 Task: Create a due date automation trigger when advanced on, on the tuesday after a card is due add fields without custom field "Resume" set to a date less than 1 working days from now at 11:00 AM.
Action: Mouse moved to (930, 72)
Screenshot: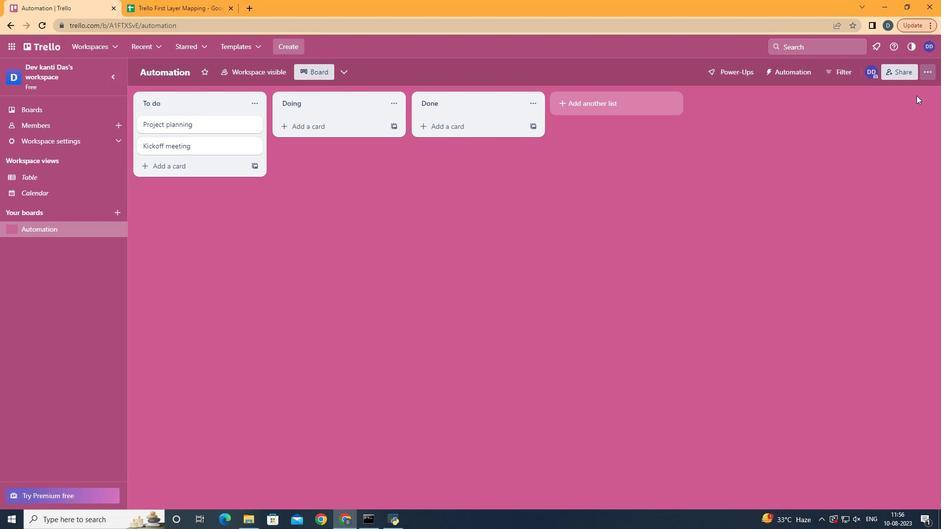 
Action: Mouse pressed left at (930, 72)
Screenshot: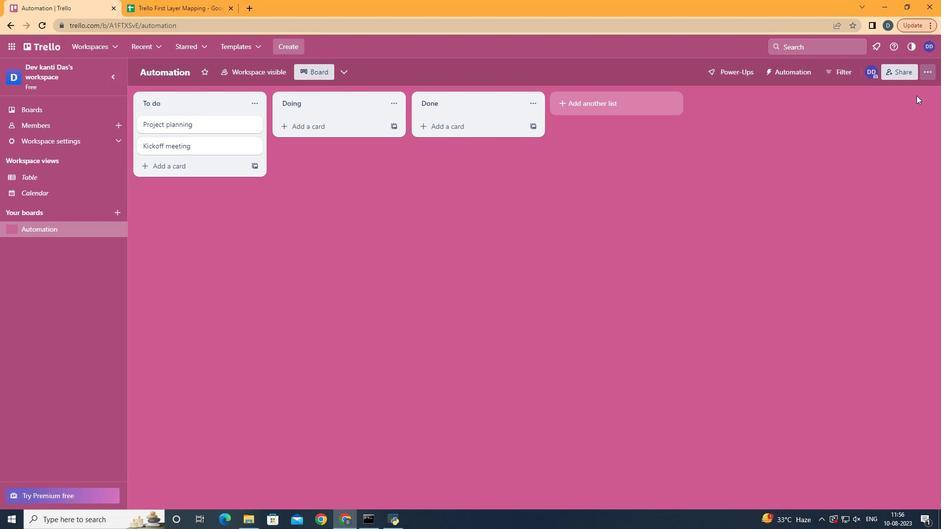 
Action: Mouse moved to (864, 195)
Screenshot: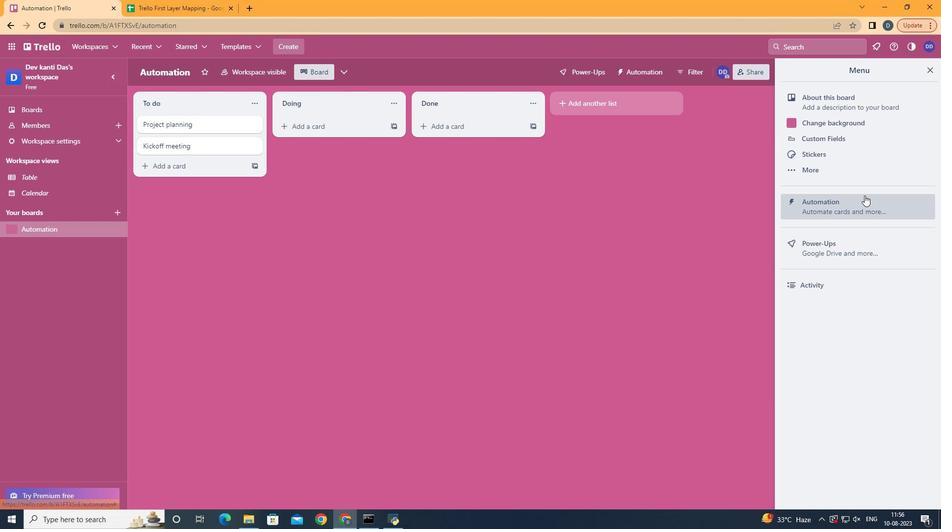 
Action: Mouse pressed left at (864, 195)
Screenshot: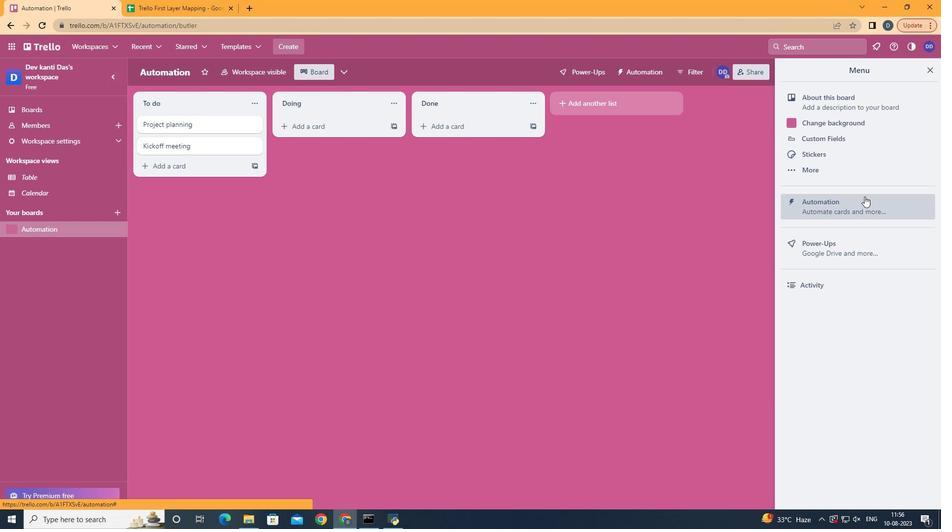 
Action: Mouse moved to (180, 190)
Screenshot: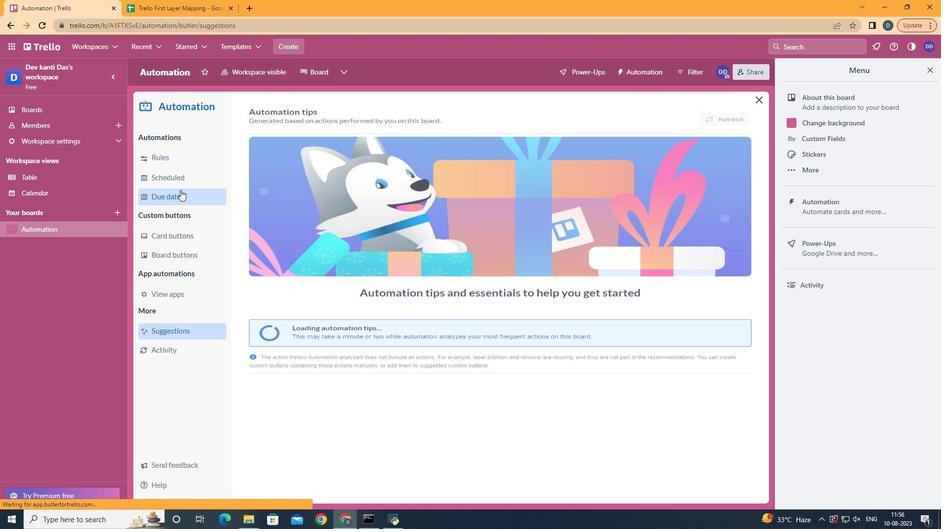 
Action: Mouse pressed left at (180, 190)
Screenshot: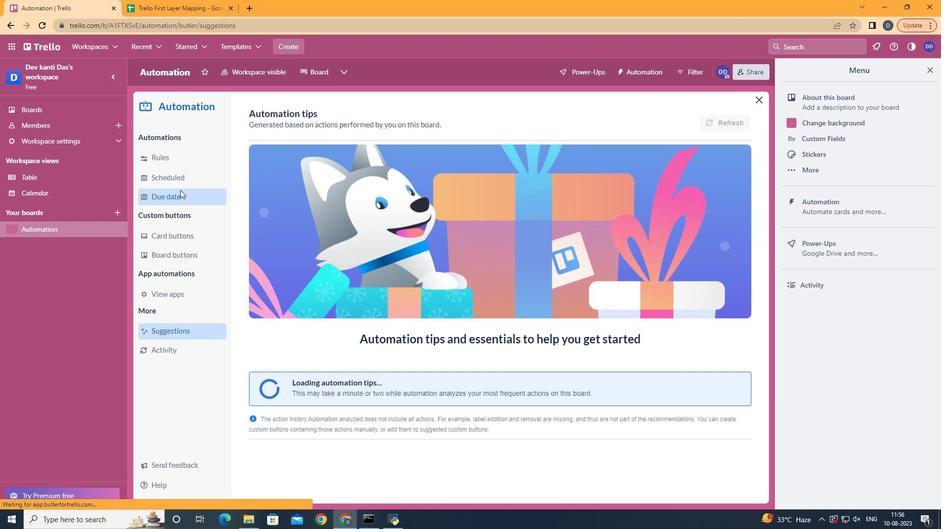 
Action: Mouse moved to (687, 115)
Screenshot: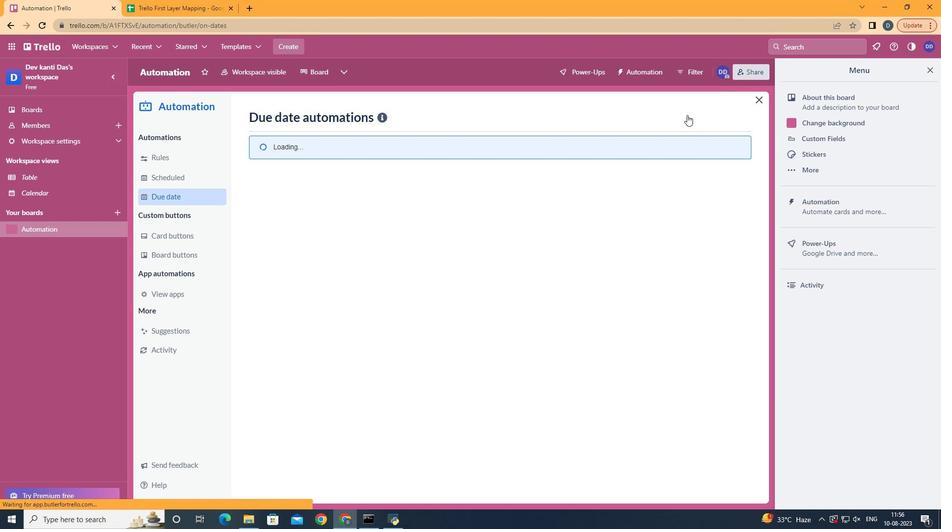 
Action: Mouse pressed left at (687, 115)
Screenshot: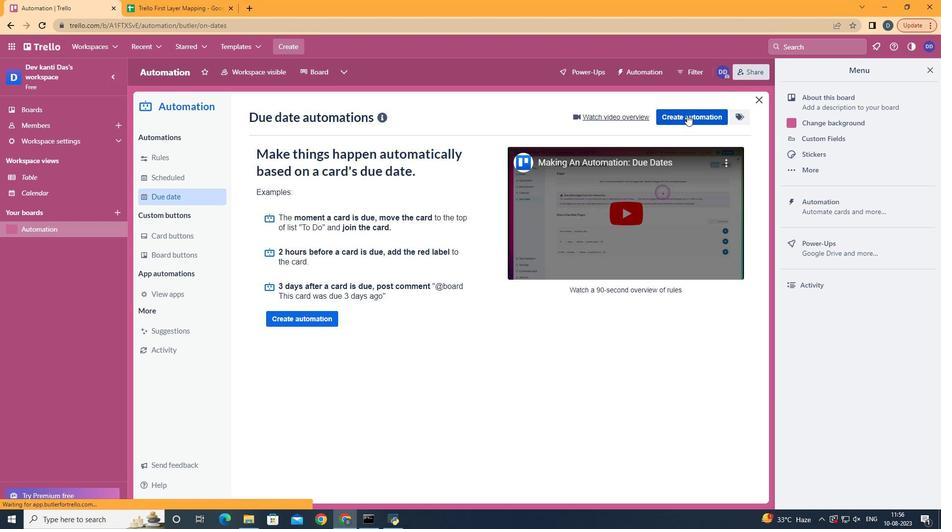 
Action: Mouse pressed left at (687, 115)
Screenshot: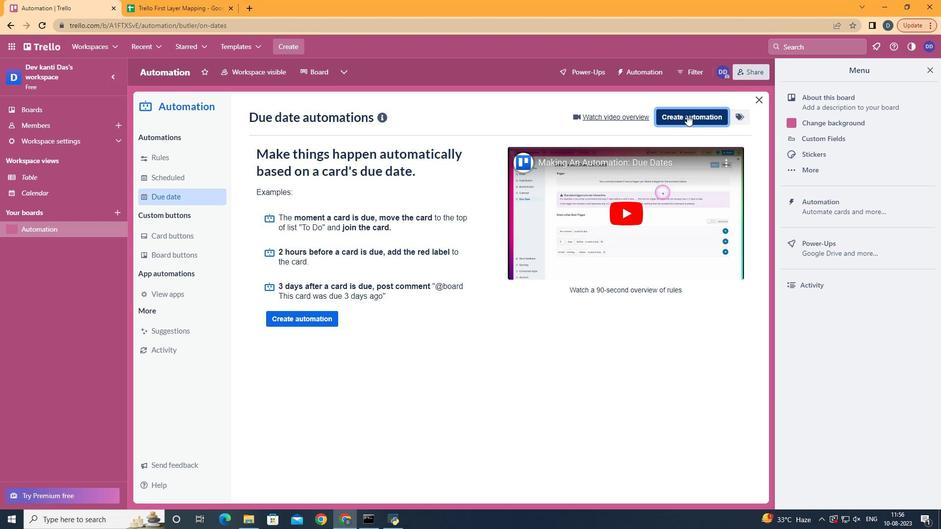 
Action: Mouse moved to (481, 211)
Screenshot: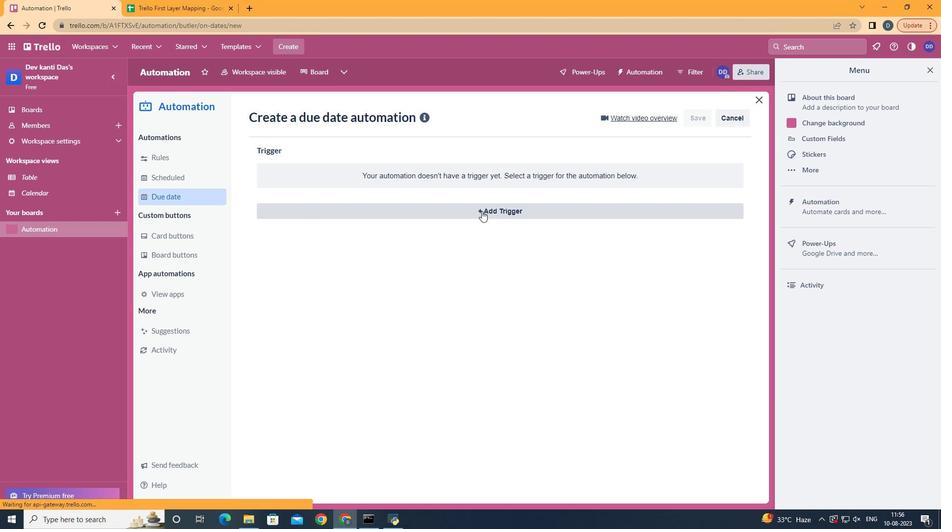 
Action: Mouse pressed left at (481, 211)
Screenshot: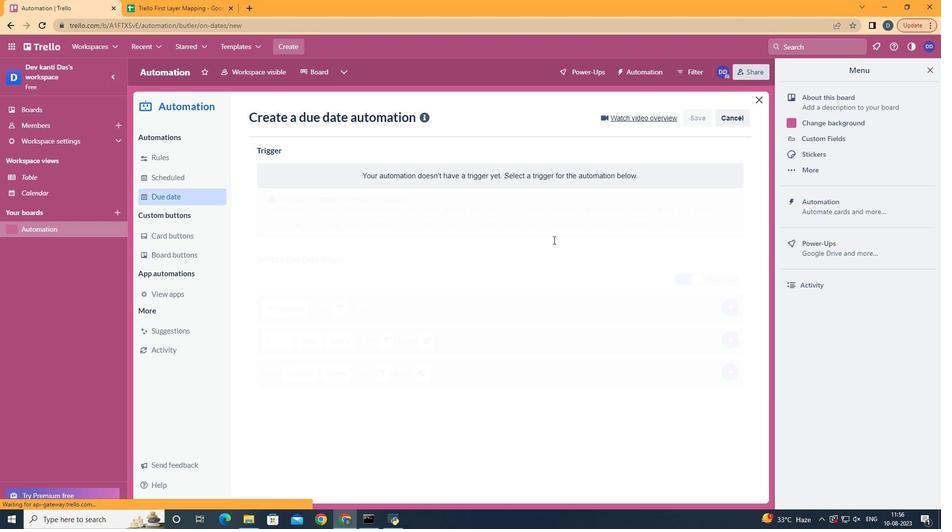 
Action: Mouse moved to (322, 273)
Screenshot: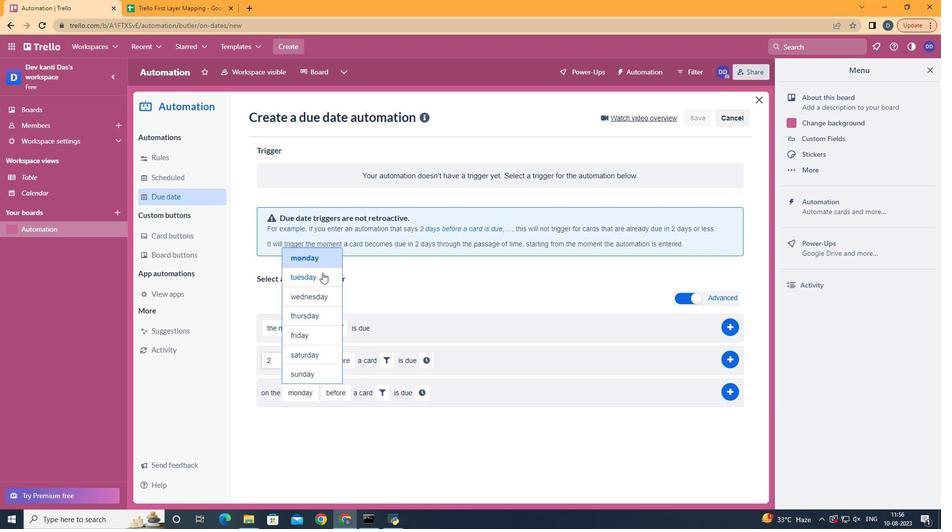 
Action: Mouse pressed left at (322, 273)
Screenshot: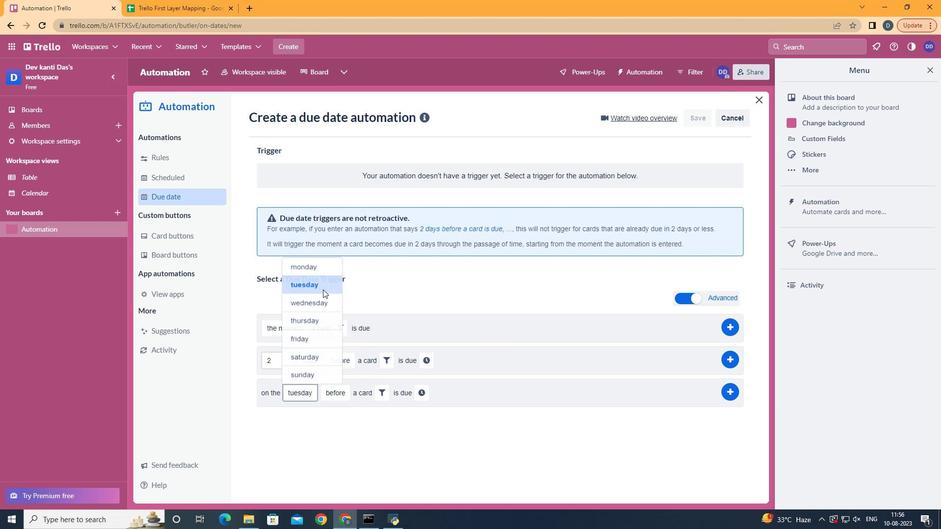 
Action: Mouse moved to (340, 427)
Screenshot: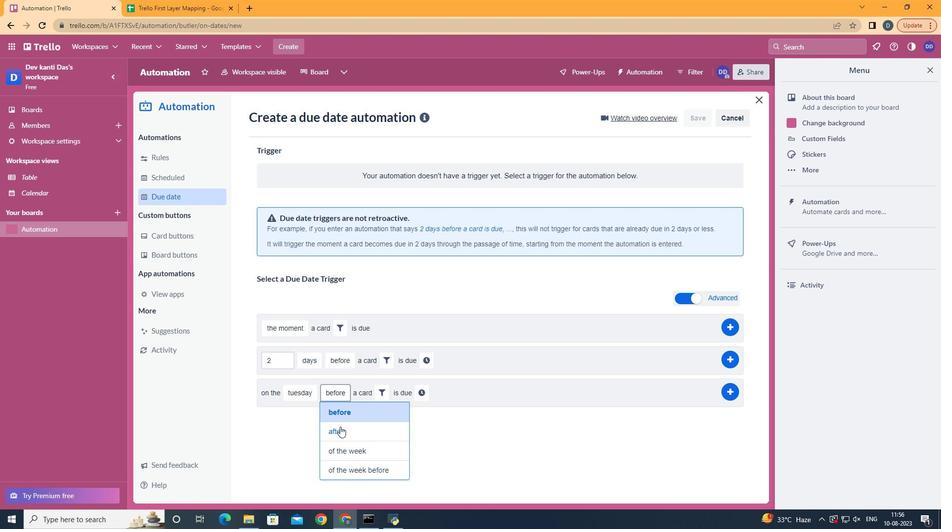 
Action: Mouse pressed left at (340, 427)
Screenshot: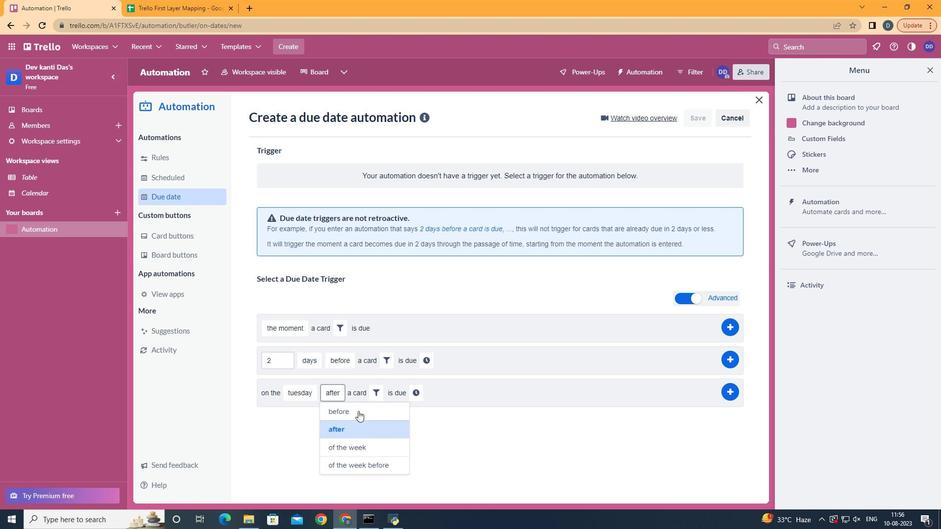 
Action: Mouse moved to (374, 398)
Screenshot: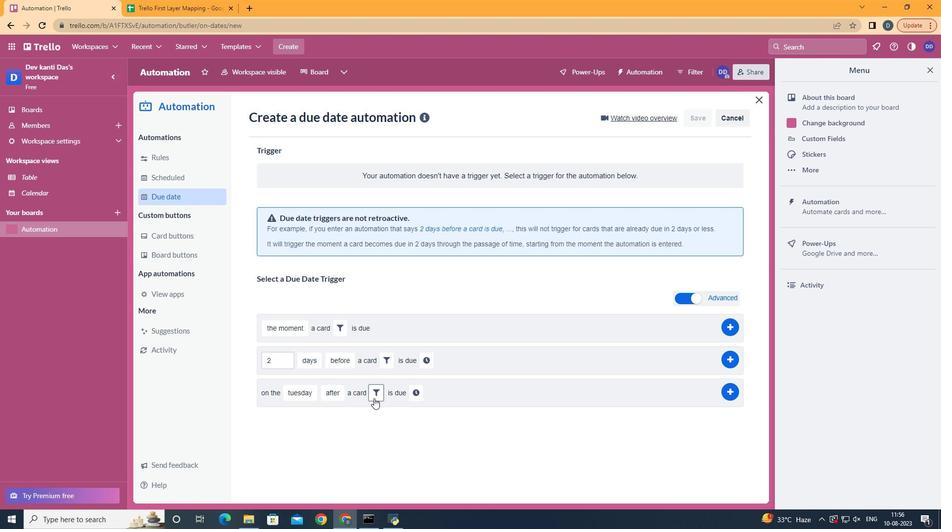 
Action: Mouse pressed left at (374, 398)
Screenshot: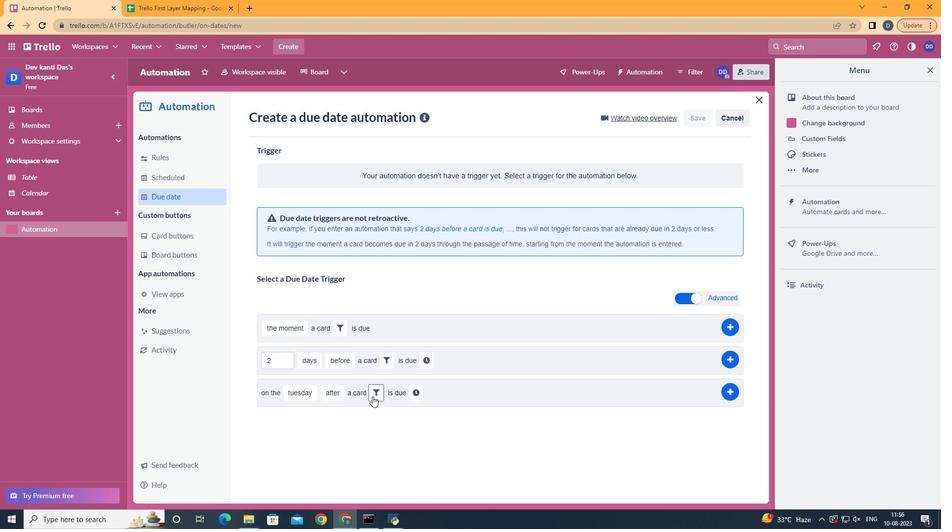 
Action: Mouse moved to (545, 419)
Screenshot: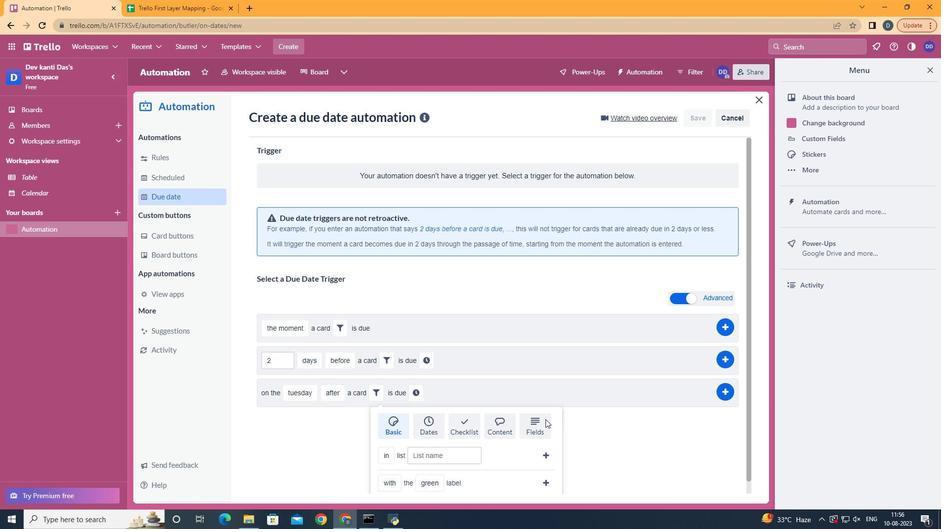 
Action: Mouse pressed left at (545, 419)
Screenshot: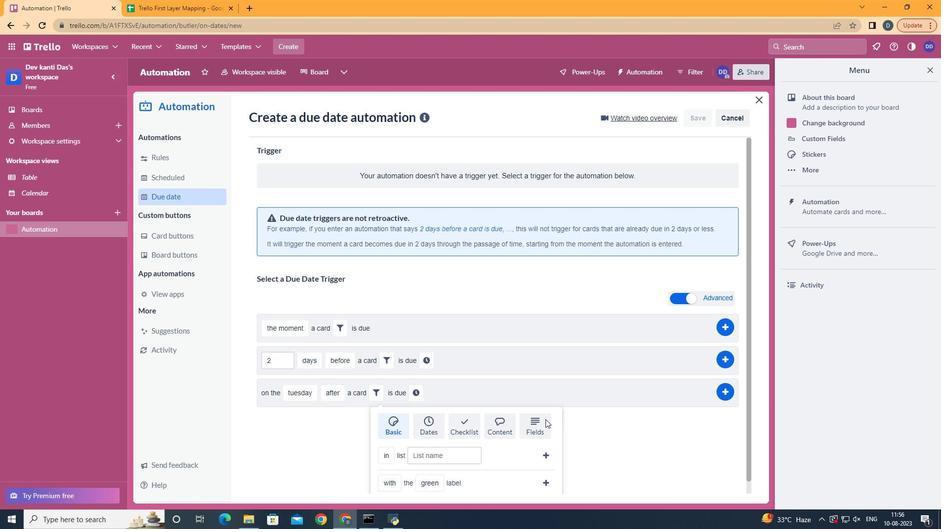 
Action: Mouse scrolled (545, 419) with delta (0, 0)
Screenshot: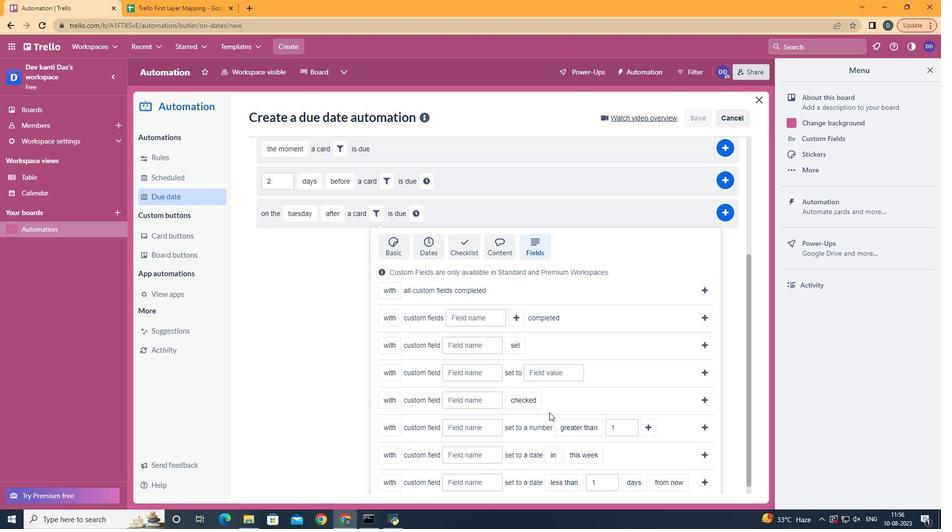 
Action: Mouse scrolled (545, 419) with delta (0, 0)
Screenshot: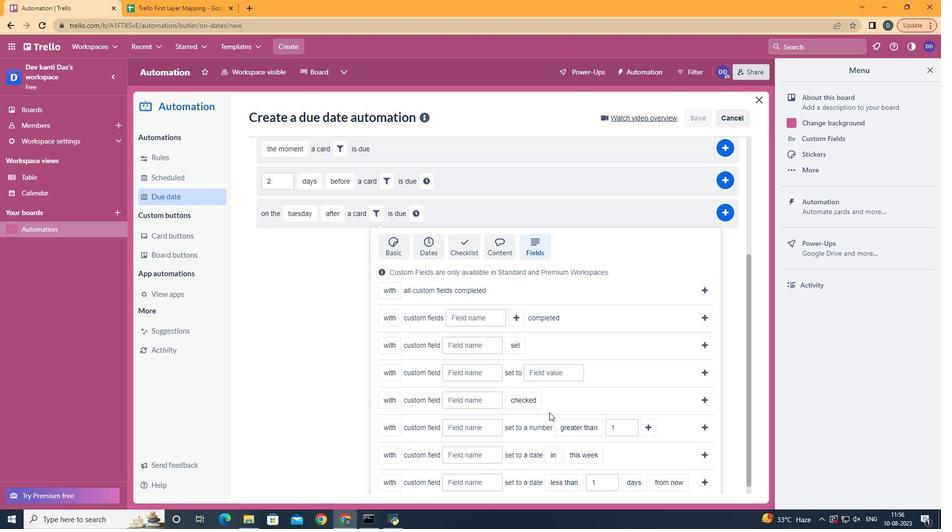 
Action: Mouse scrolled (545, 419) with delta (0, 0)
Screenshot: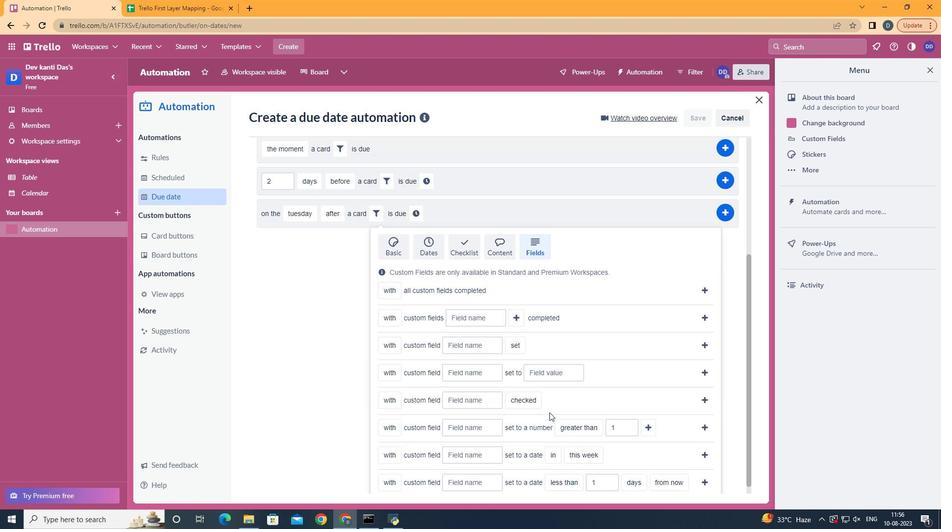 
Action: Mouse scrolled (545, 419) with delta (0, 0)
Screenshot: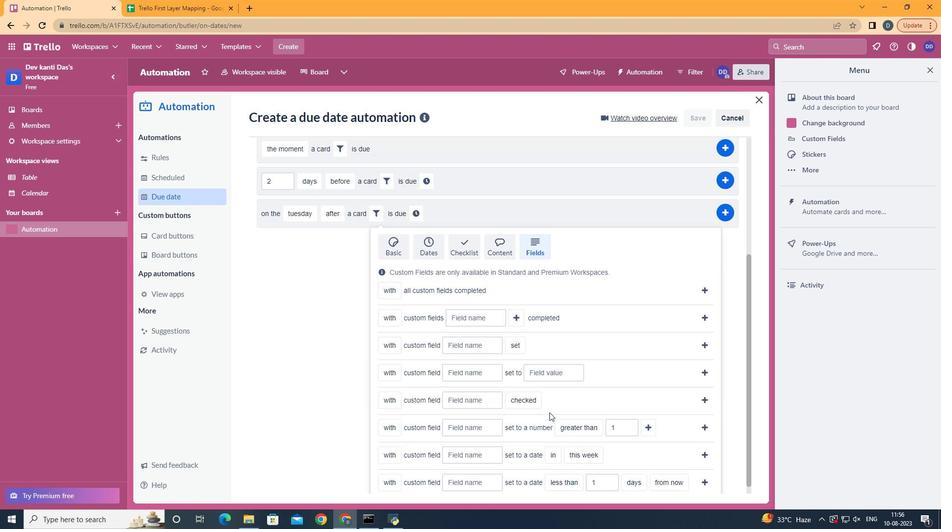 
Action: Mouse scrolled (545, 419) with delta (0, 0)
Screenshot: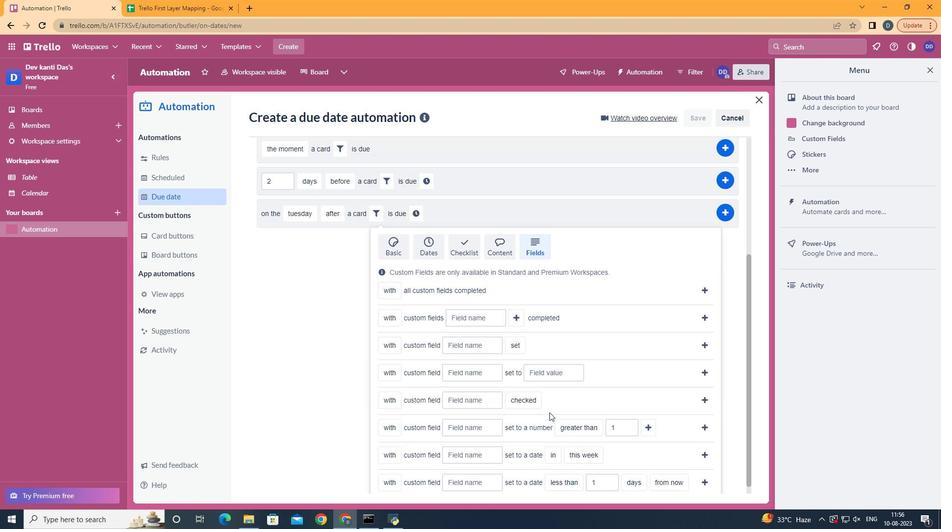
Action: Mouse scrolled (545, 419) with delta (0, 0)
Screenshot: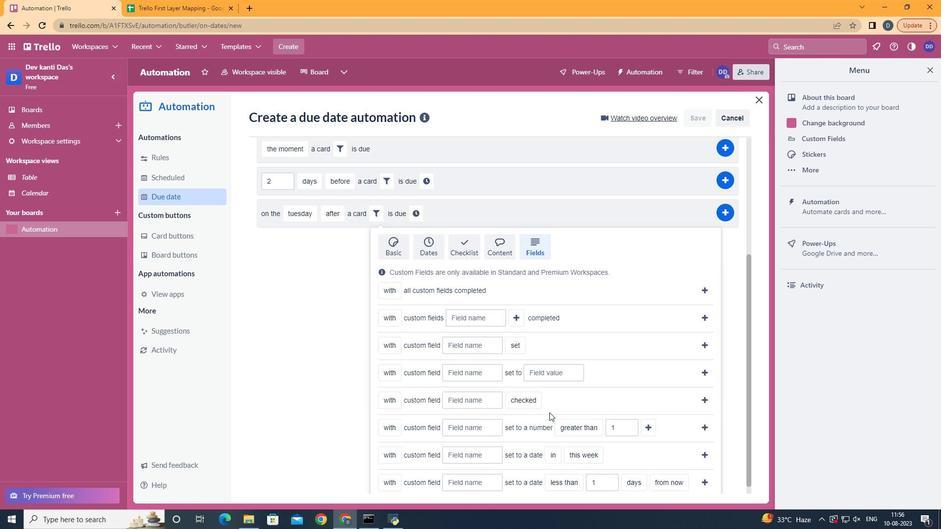 
Action: Mouse moved to (400, 451)
Screenshot: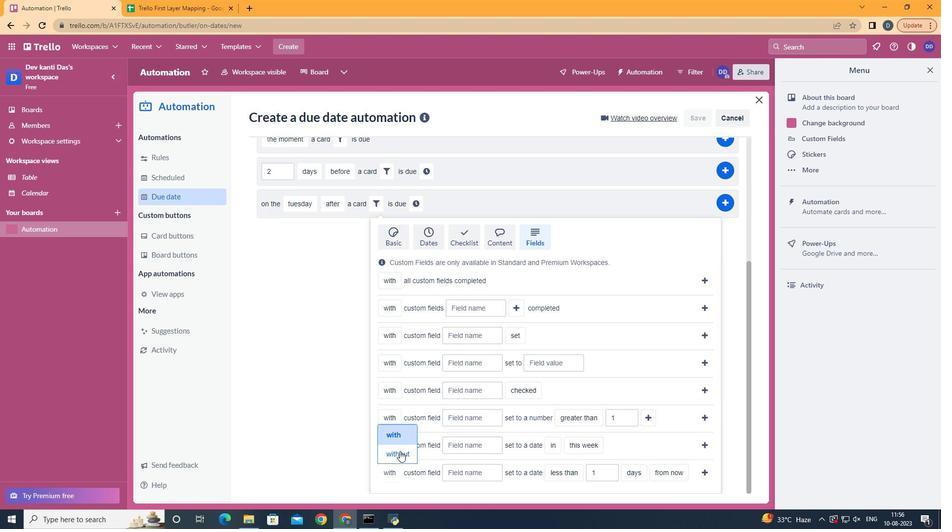 
Action: Mouse pressed left at (400, 451)
Screenshot: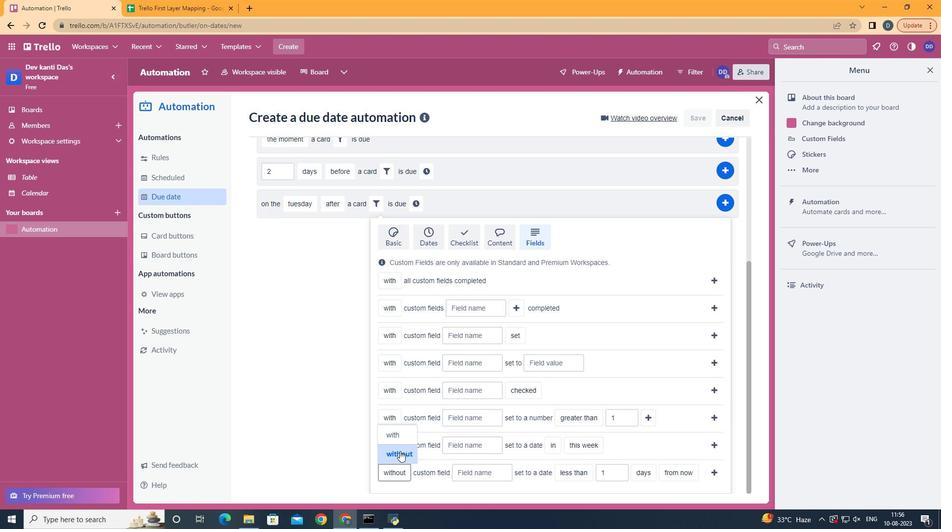
Action: Mouse moved to (463, 480)
Screenshot: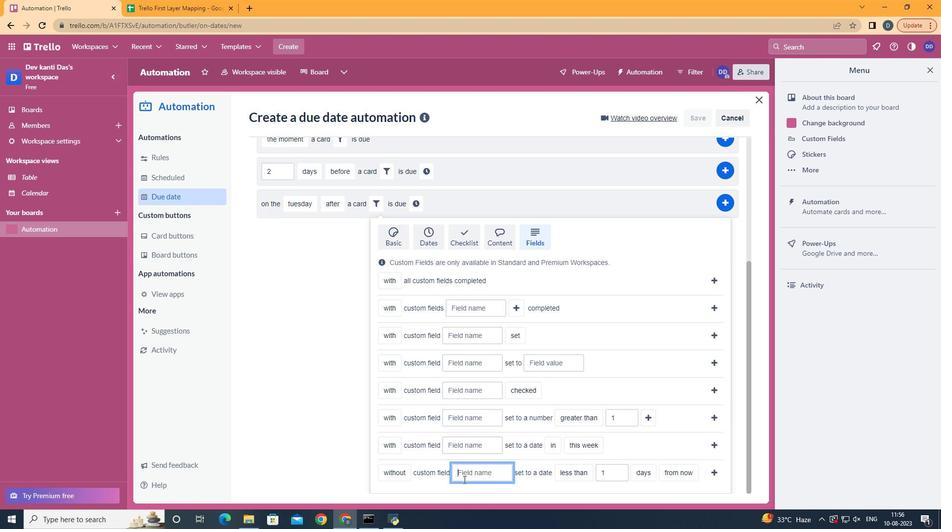 
Action: Mouse pressed left at (463, 480)
Screenshot: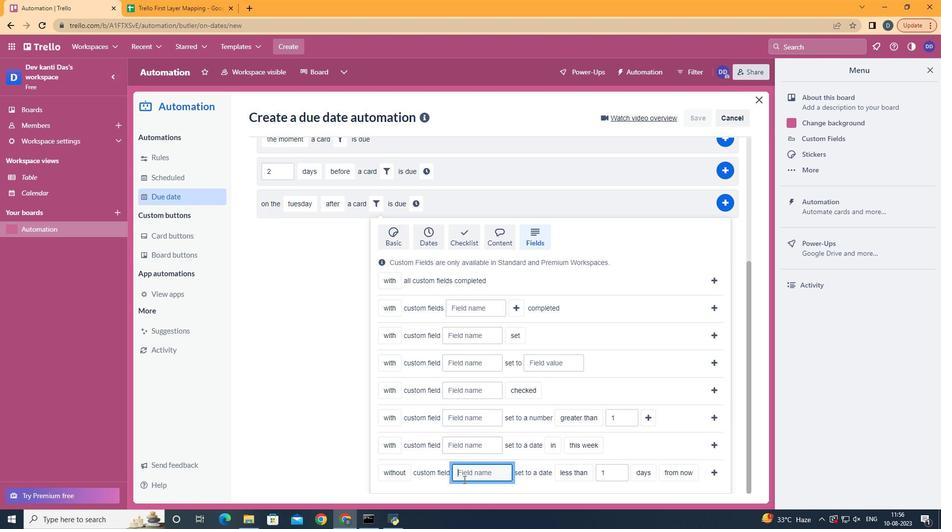 
Action: Key pressed <Key.shift><Key.shift>Resume
Screenshot: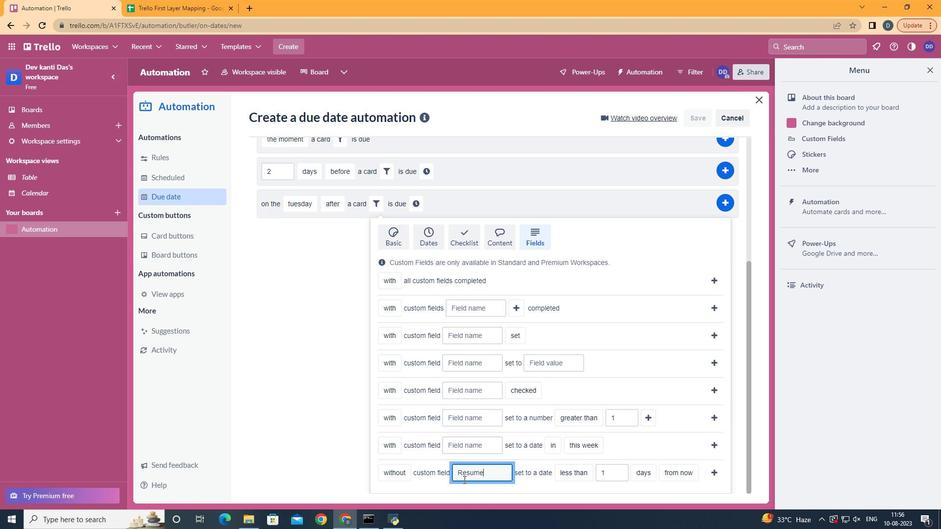 
Action: Mouse moved to (645, 459)
Screenshot: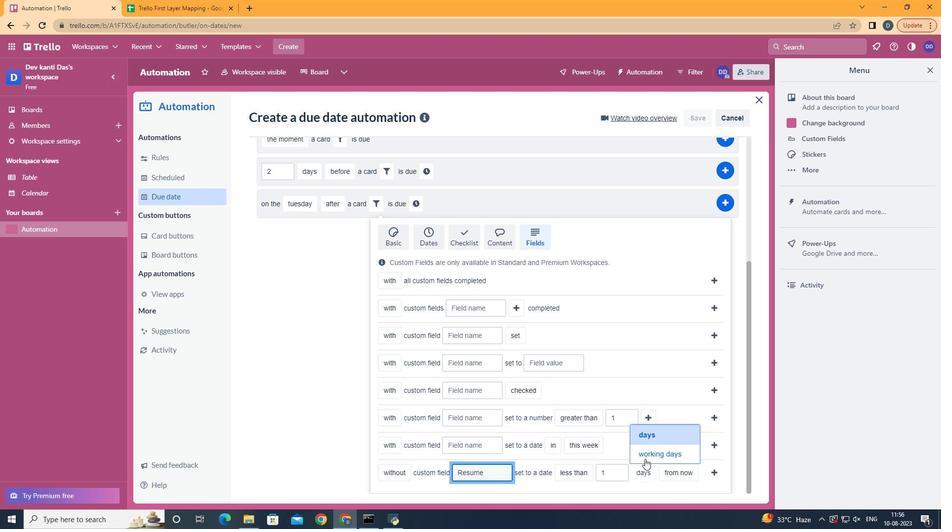
Action: Mouse pressed left at (645, 459)
Screenshot: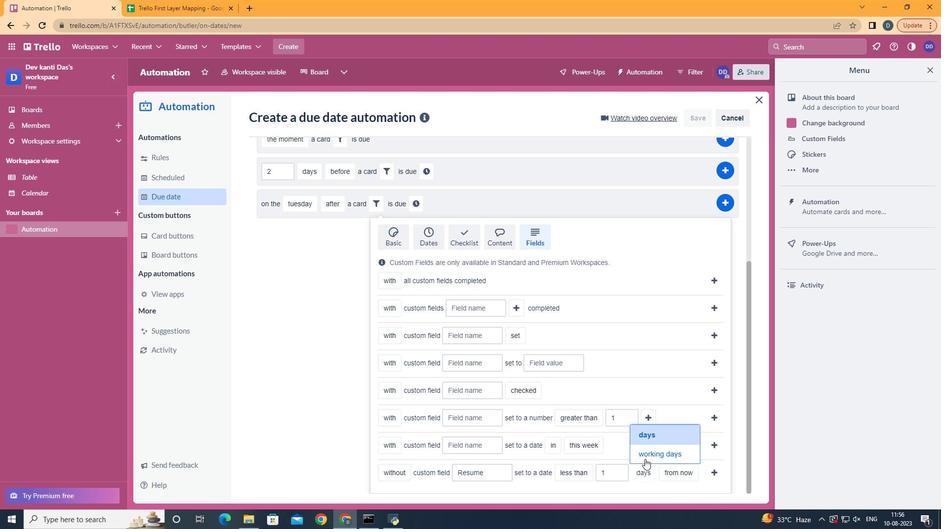 
Action: Mouse scrolled (645, 458) with delta (0, 0)
Screenshot: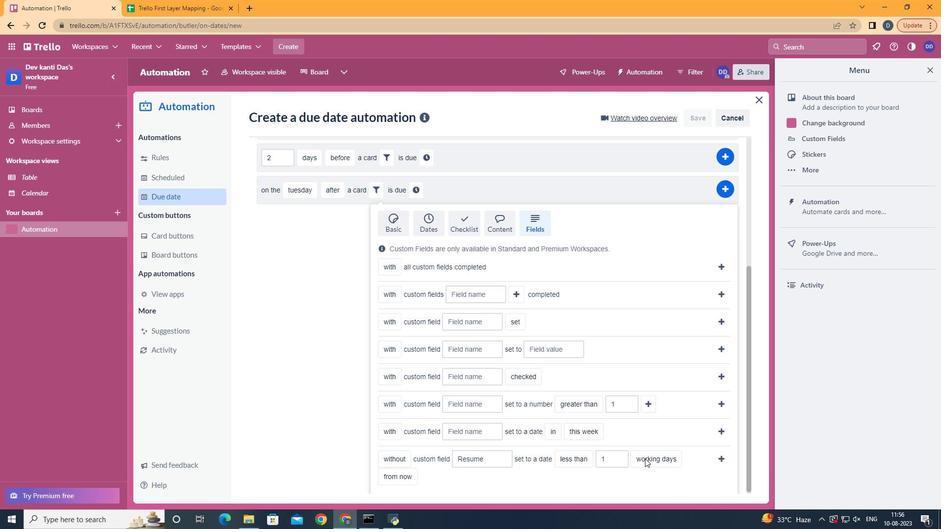 
Action: Mouse scrolled (645, 458) with delta (0, 0)
Screenshot: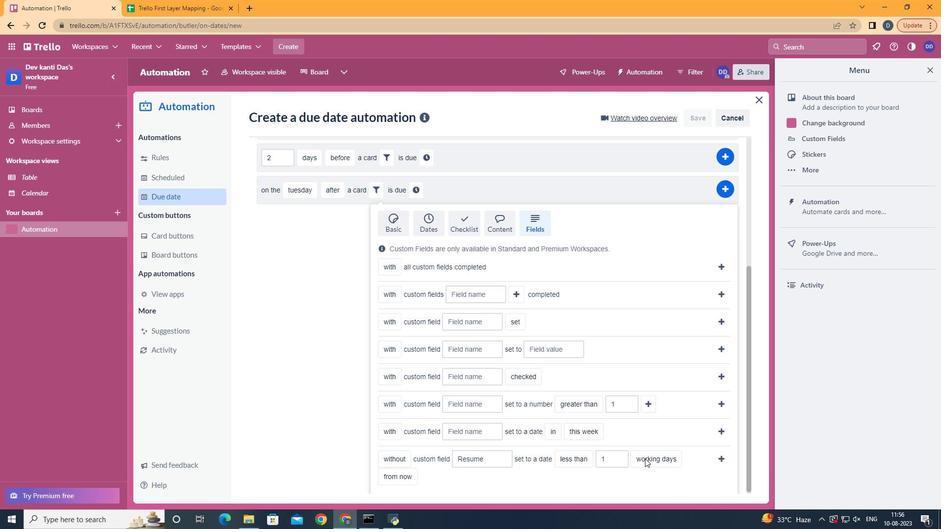 
Action: Mouse scrolled (645, 458) with delta (0, 0)
Screenshot: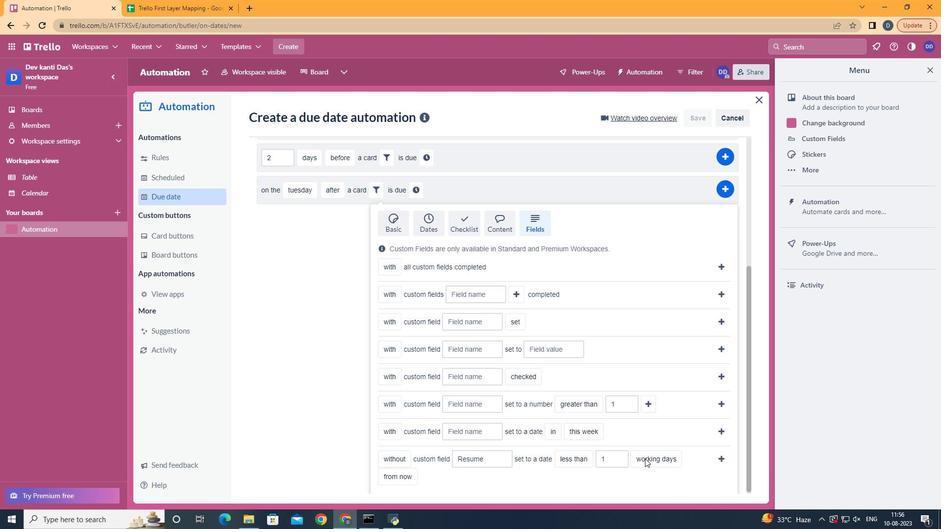 
Action: Mouse scrolled (645, 458) with delta (0, 0)
Screenshot: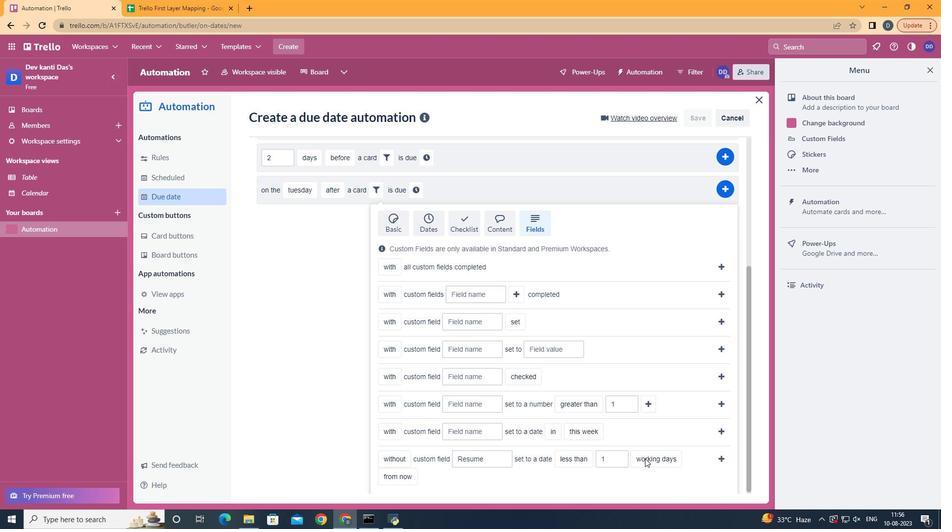 
Action: Mouse moved to (726, 459)
Screenshot: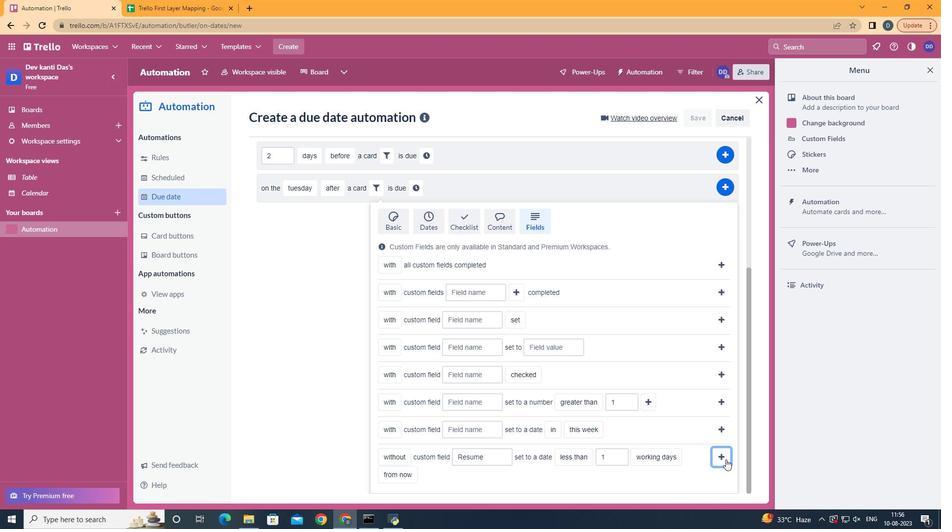 
Action: Mouse pressed left at (726, 459)
Screenshot: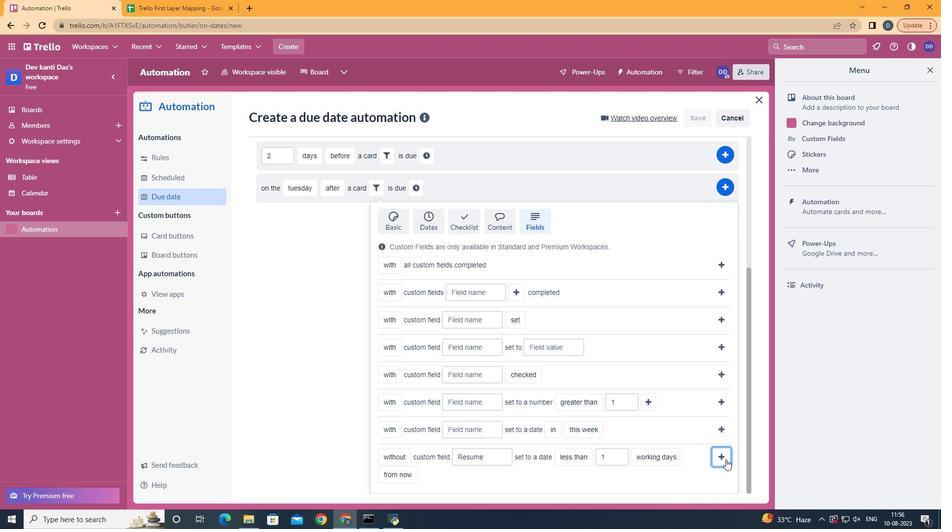 
Action: Mouse moved to (682, 389)
Screenshot: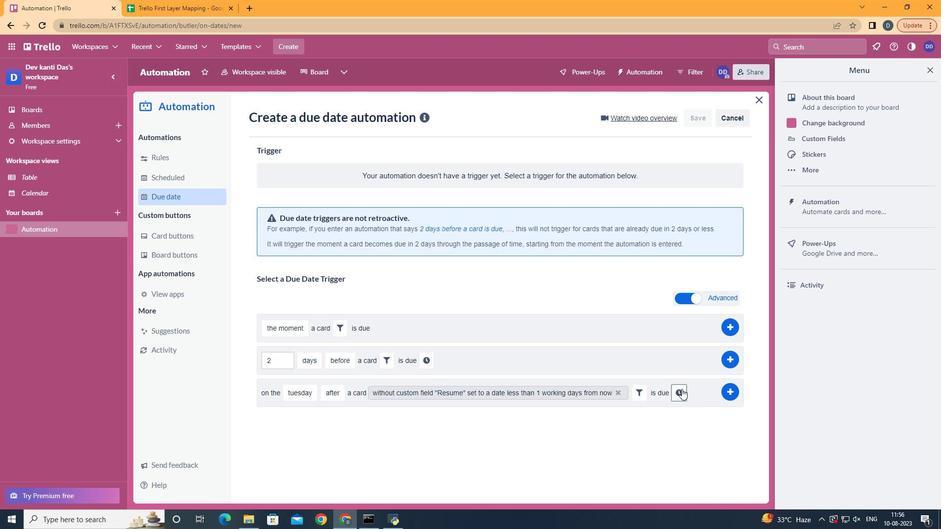 
Action: Mouse pressed left at (682, 389)
Screenshot: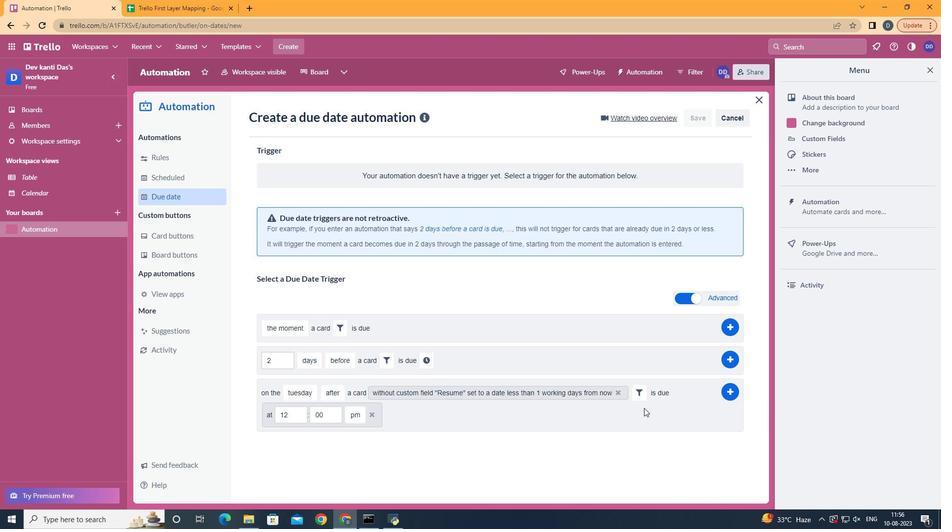 
Action: Mouse moved to (296, 414)
Screenshot: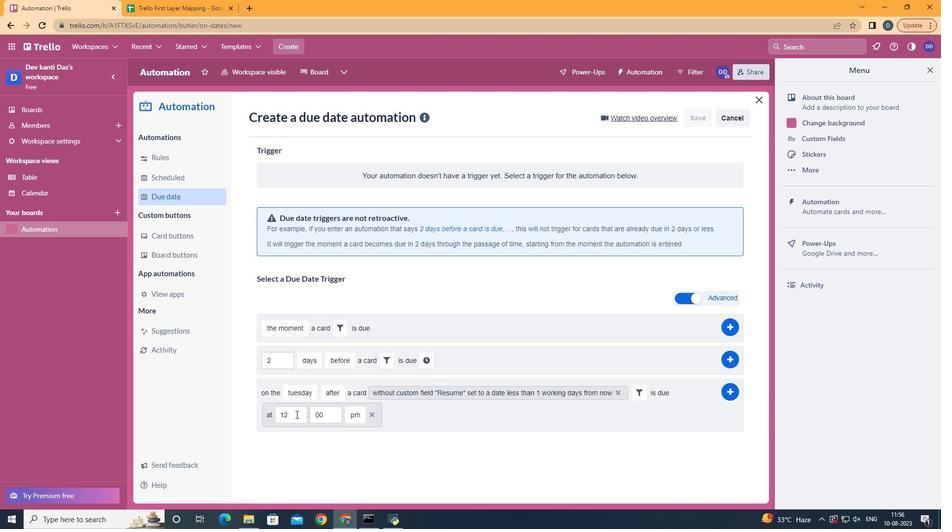 
Action: Mouse pressed left at (296, 414)
Screenshot: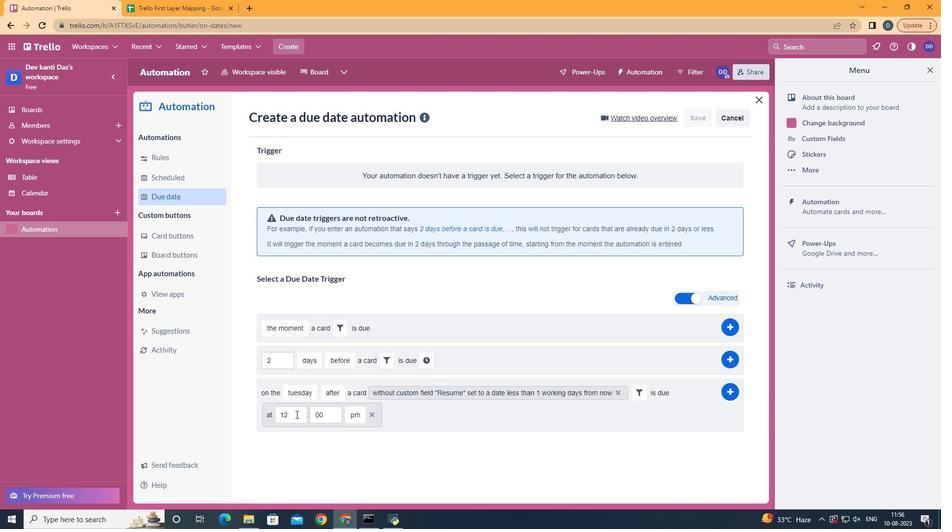 
Action: Key pressed <Key.backspace><Key.backspace>11
Screenshot: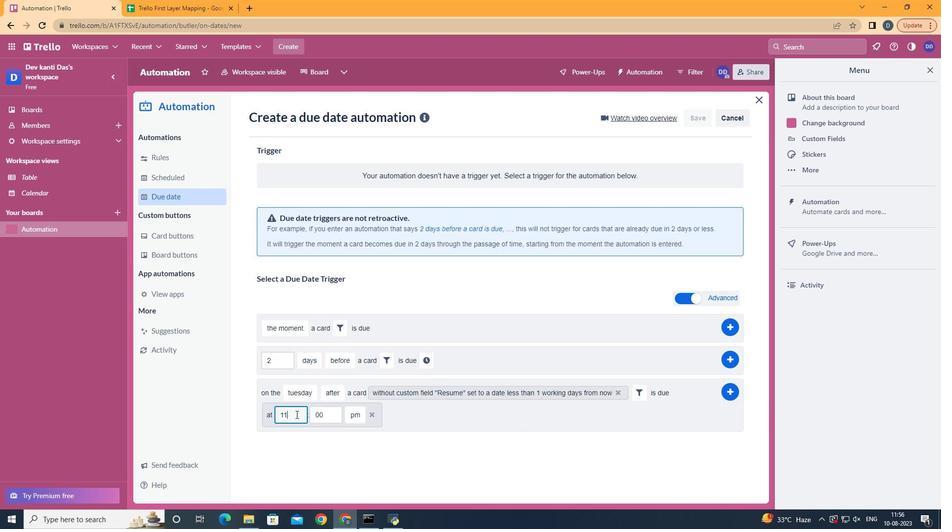 
Action: Mouse moved to (364, 437)
Screenshot: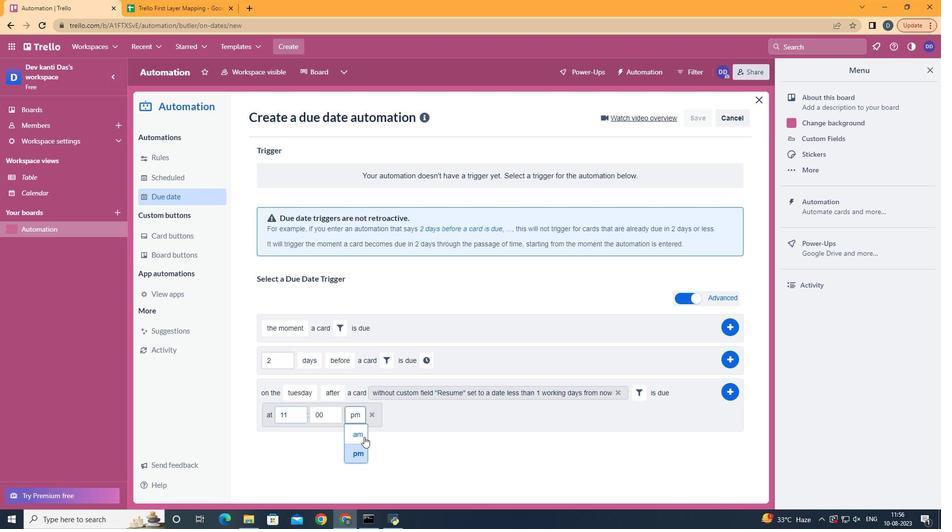 
Action: Mouse pressed left at (364, 437)
Screenshot: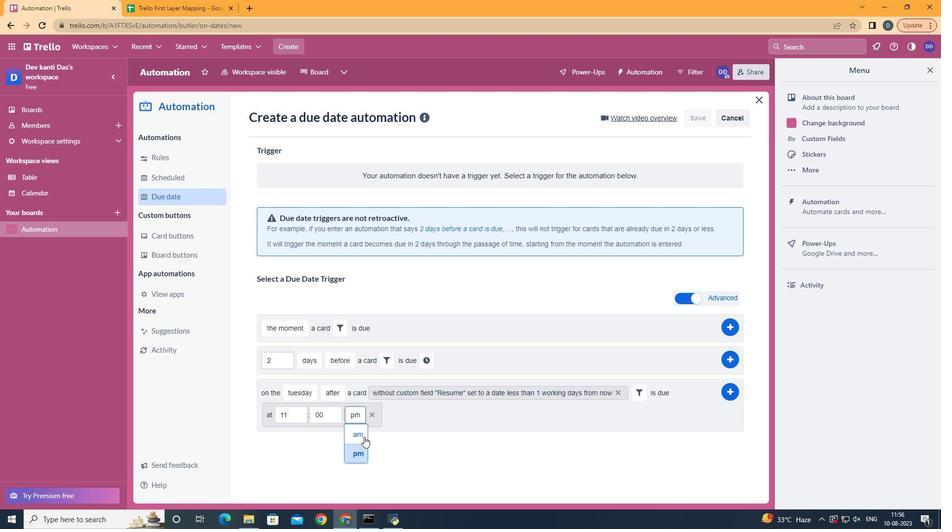 
Action: Mouse moved to (730, 390)
Screenshot: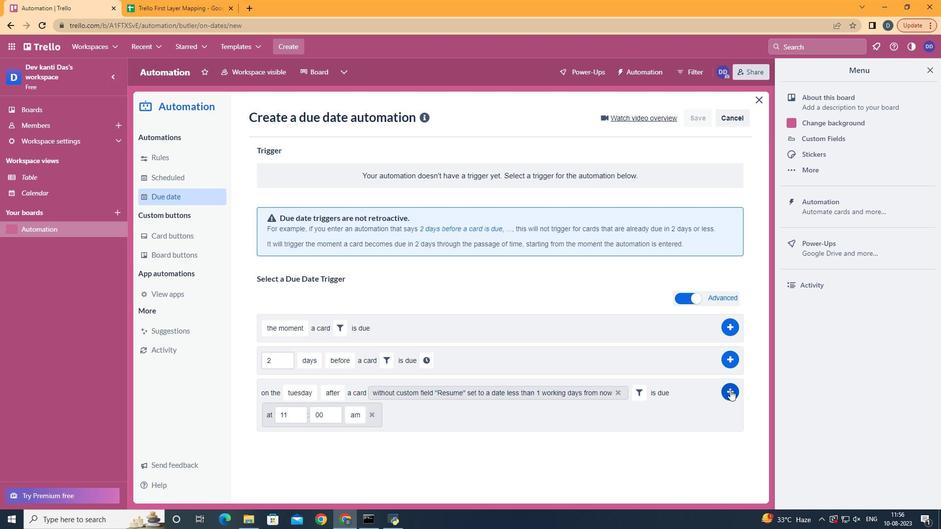 
Action: Mouse pressed left at (730, 390)
Screenshot: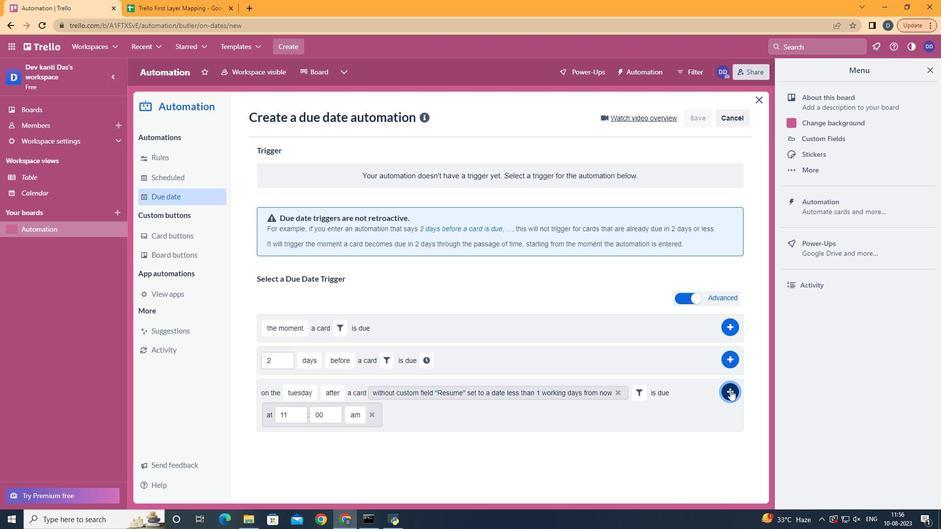 
Action: Mouse moved to (540, 224)
Screenshot: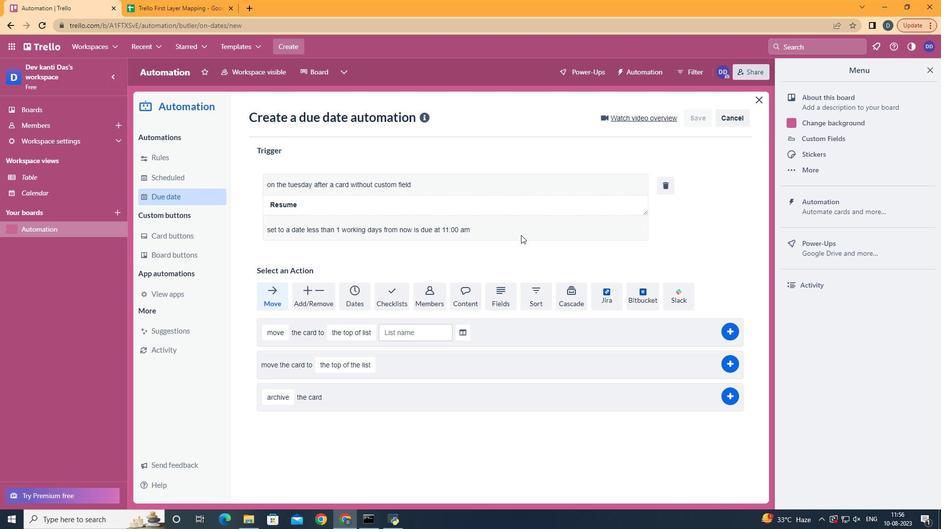 
